 Task: Remove "all the stickers" from the card.
Action: Mouse pressed left at (655, 183)
Screenshot: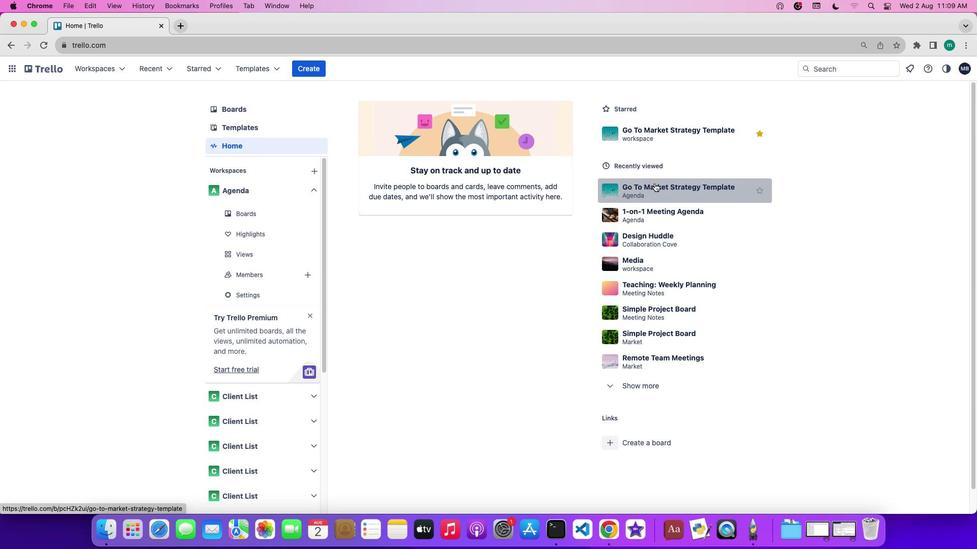 
Action: Mouse moved to (924, 222)
Screenshot: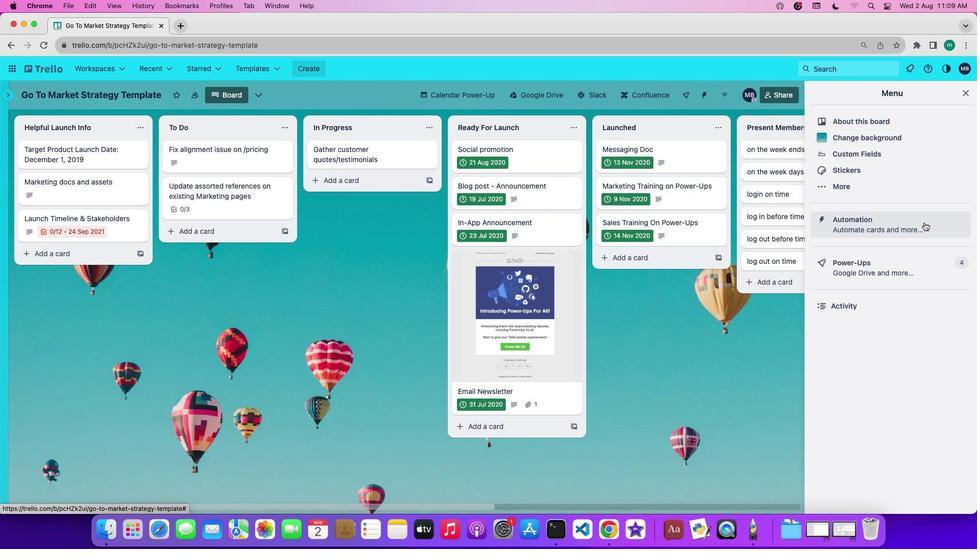 
Action: Mouse pressed left at (924, 222)
Screenshot: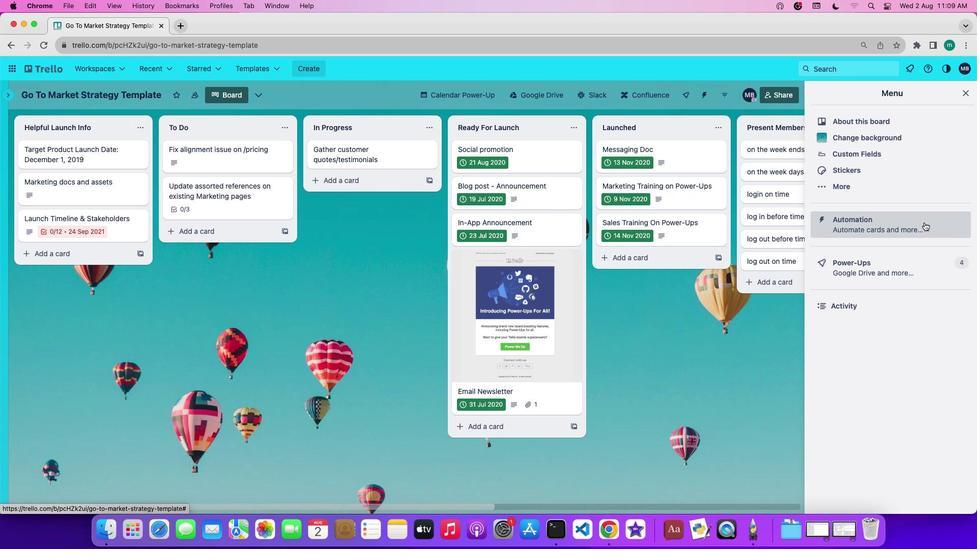
Action: Mouse moved to (65, 261)
Screenshot: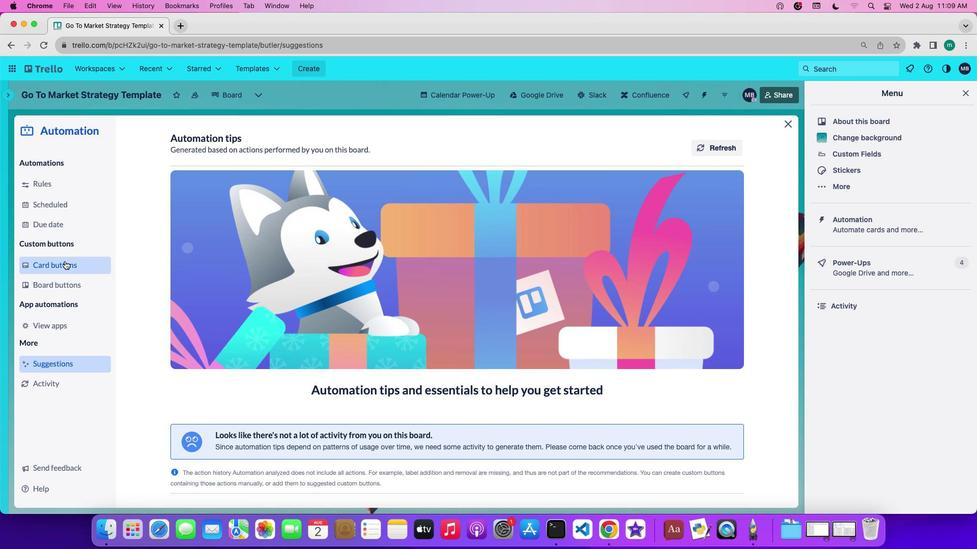 
Action: Mouse pressed left at (65, 261)
Screenshot: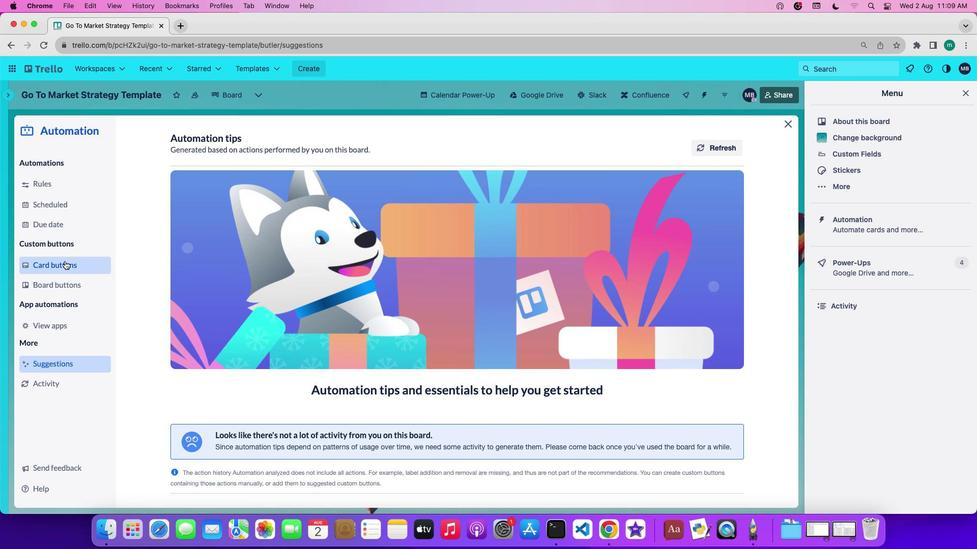 
Action: Mouse moved to (239, 353)
Screenshot: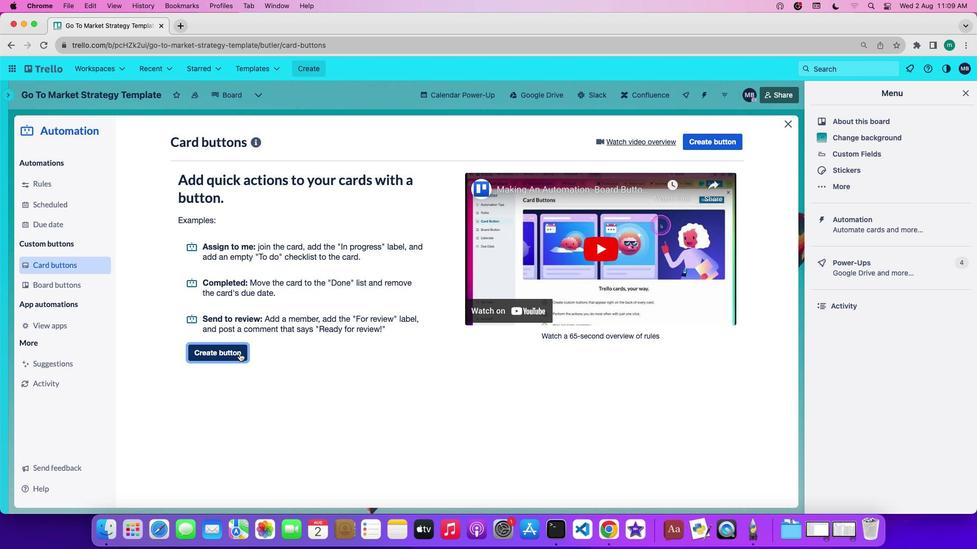 
Action: Mouse pressed left at (239, 353)
Screenshot: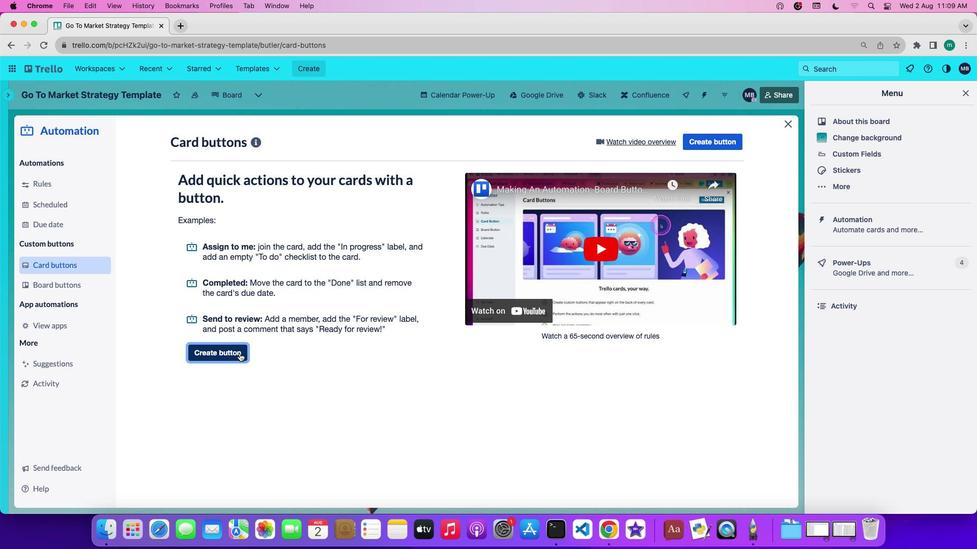 
Action: Mouse moved to (453, 274)
Screenshot: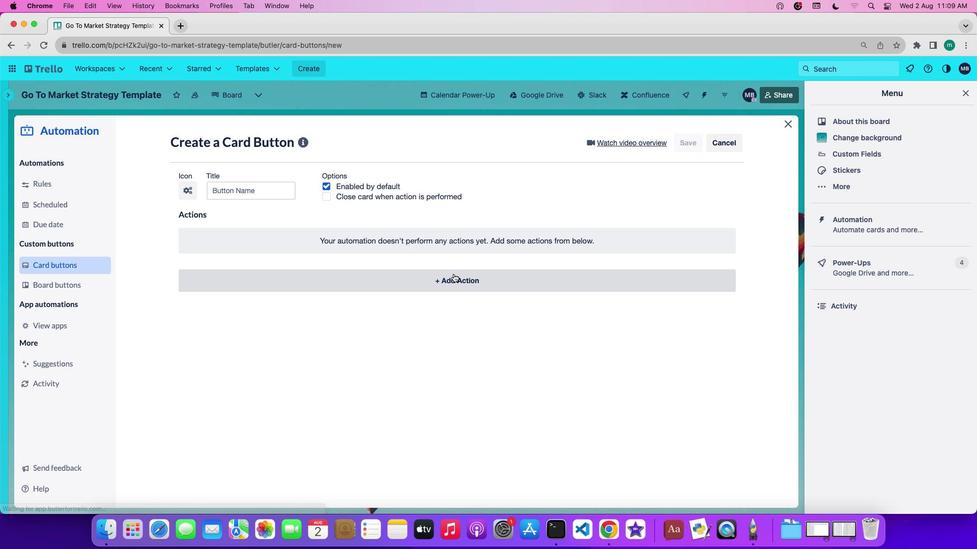 
Action: Mouse pressed left at (453, 274)
Screenshot: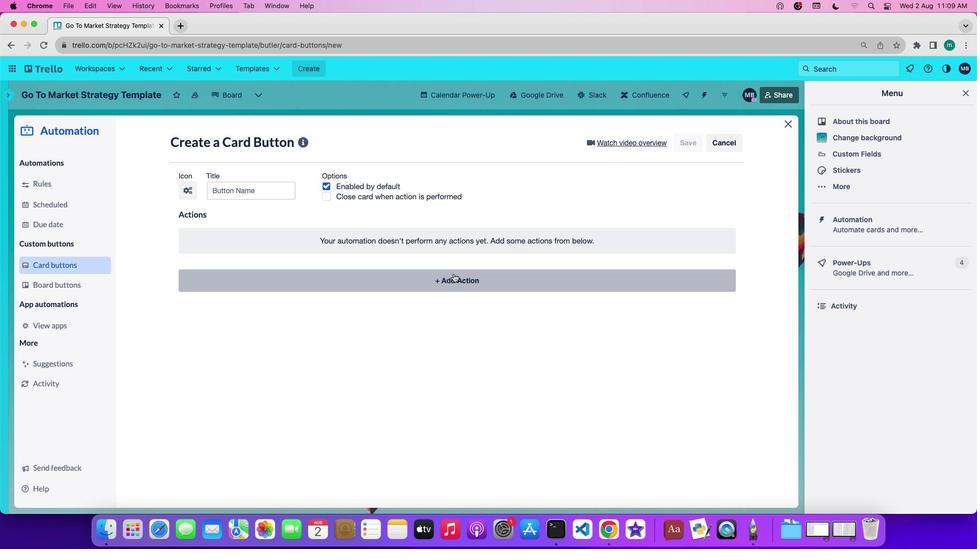 
Action: Mouse moved to (228, 313)
Screenshot: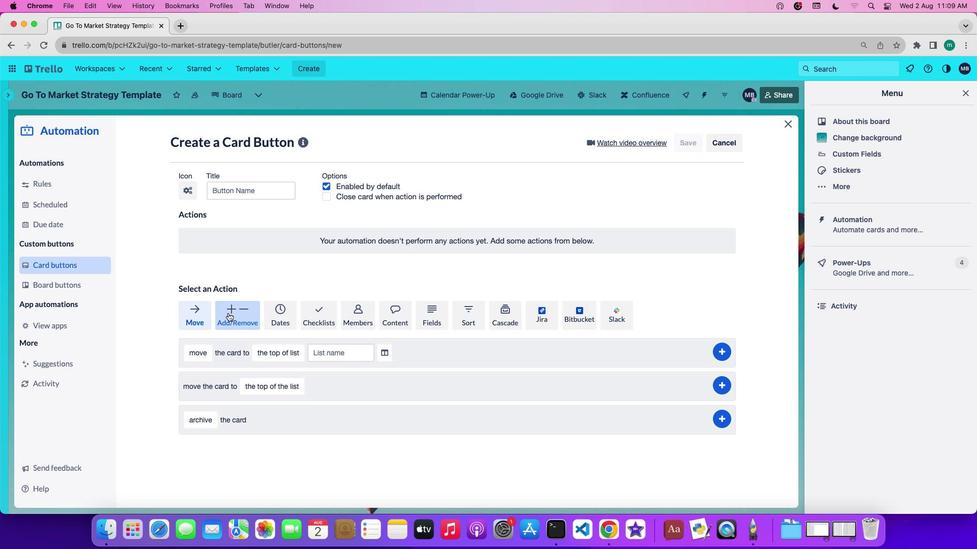 
Action: Mouse pressed left at (228, 313)
Screenshot: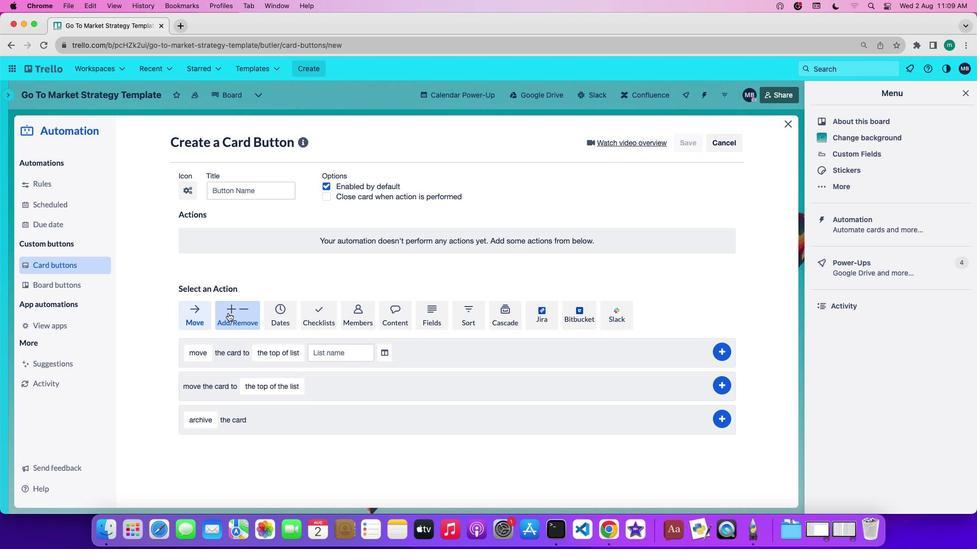 
Action: Mouse moved to (289, 349)
Screenshot: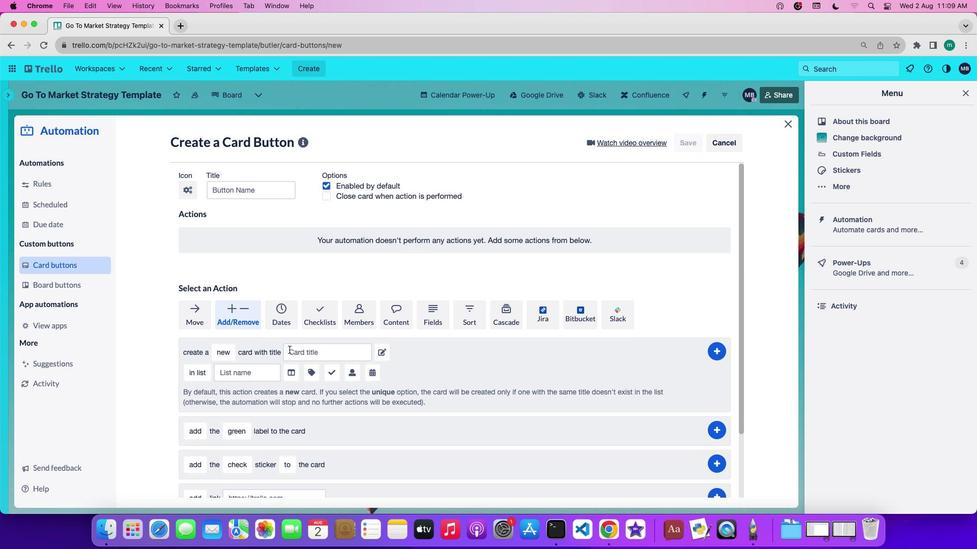 
Action: Mouse scrolled (289, 349) with delta (0, 0)
Screenshot: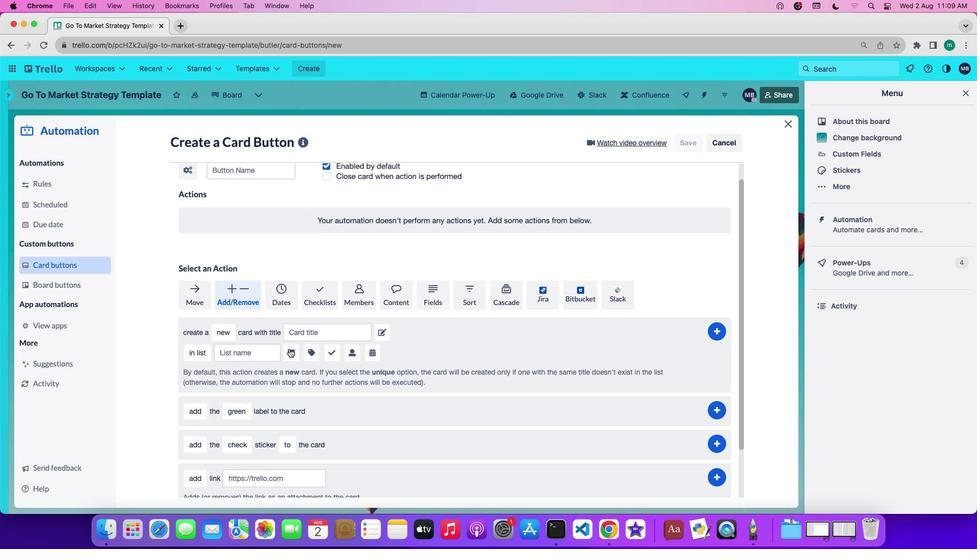 
Action: Mouse scrolled (289, 349) with delta (0, 0)
Screenshot: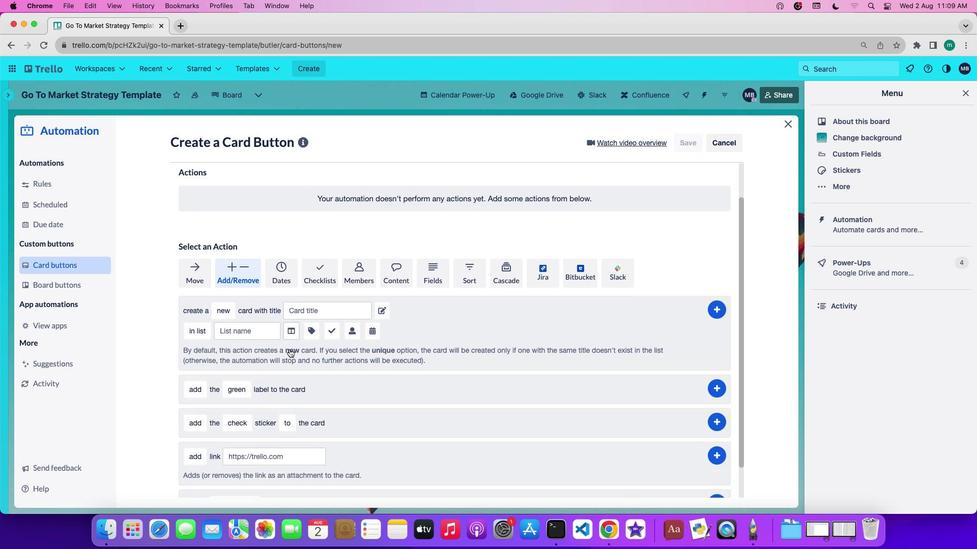 
Action: Mouse scrolled (289, 349) with delta (0, -1)
Screenshot: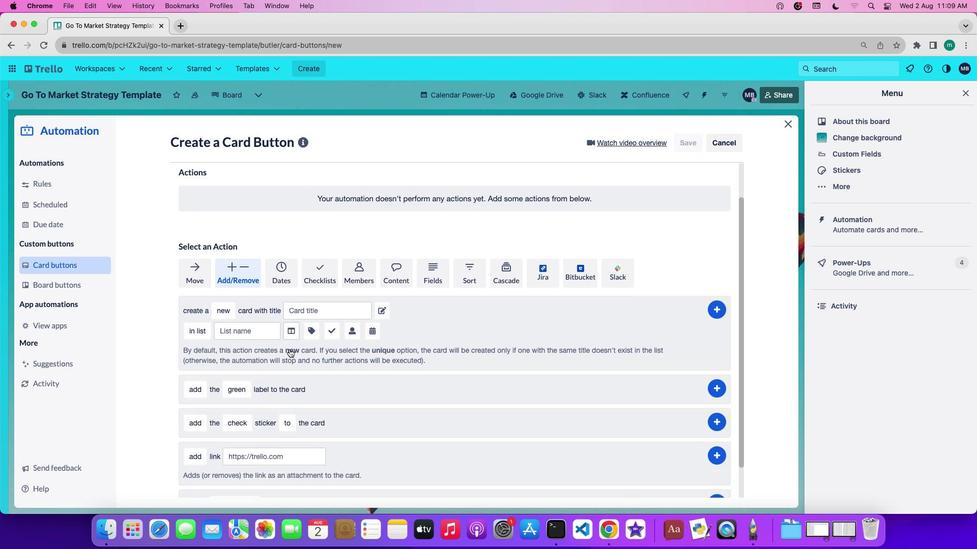
Action: Mouse scrolled (289, 349) with delta (0, -2)
Screenshot: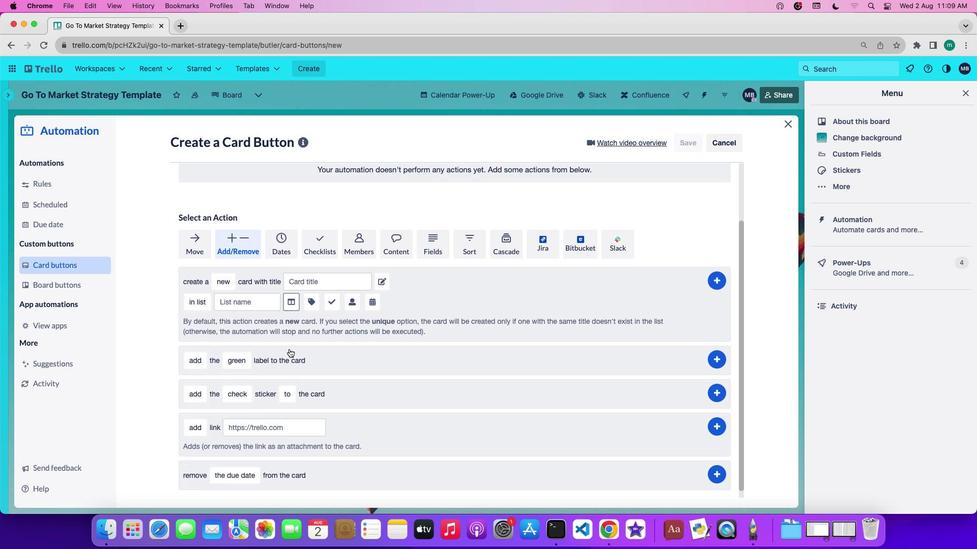 
Action: Mouse moved to (289, 349)
Screenshot: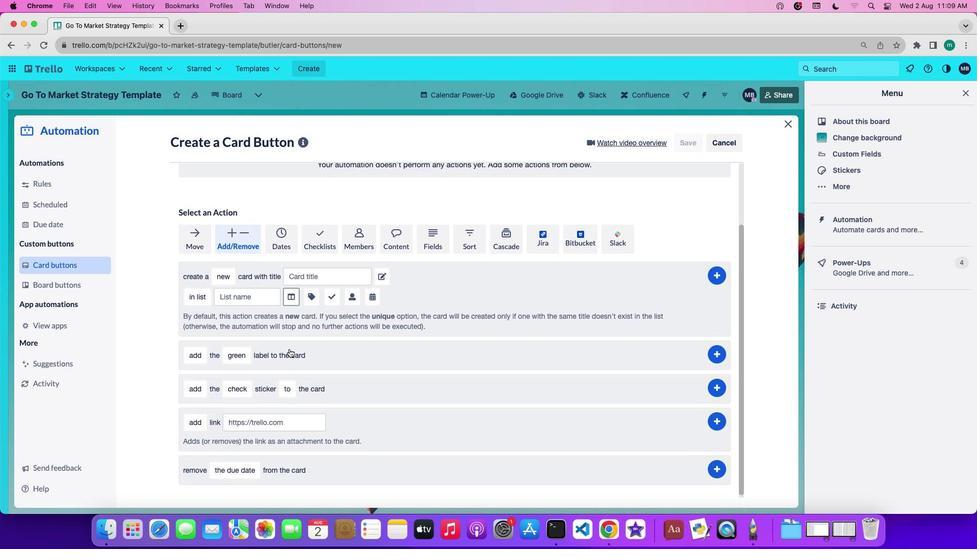 
Action: Mouse scrolled (289, 349) with delta (0, -2)
Screenshot: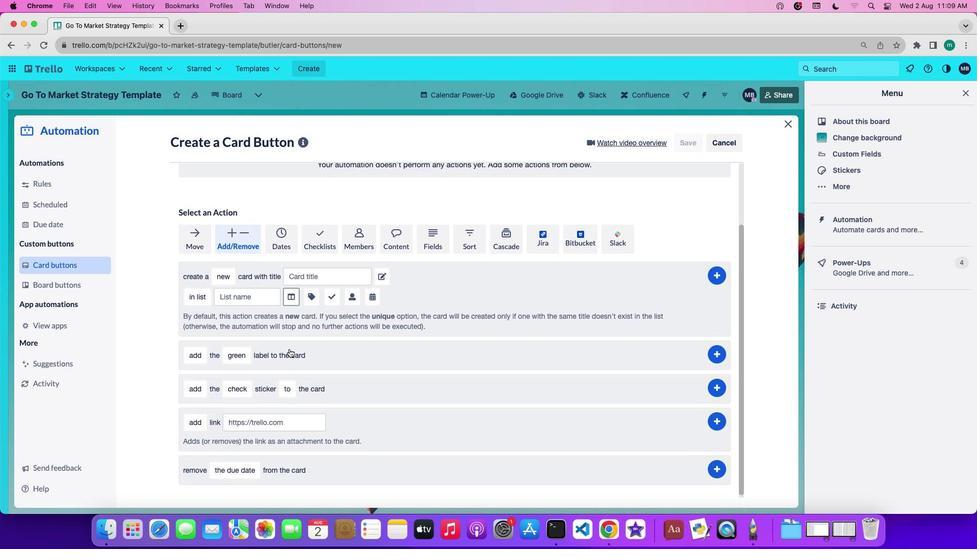 
Action: Mouse moved to (241, 465)
Screenshot: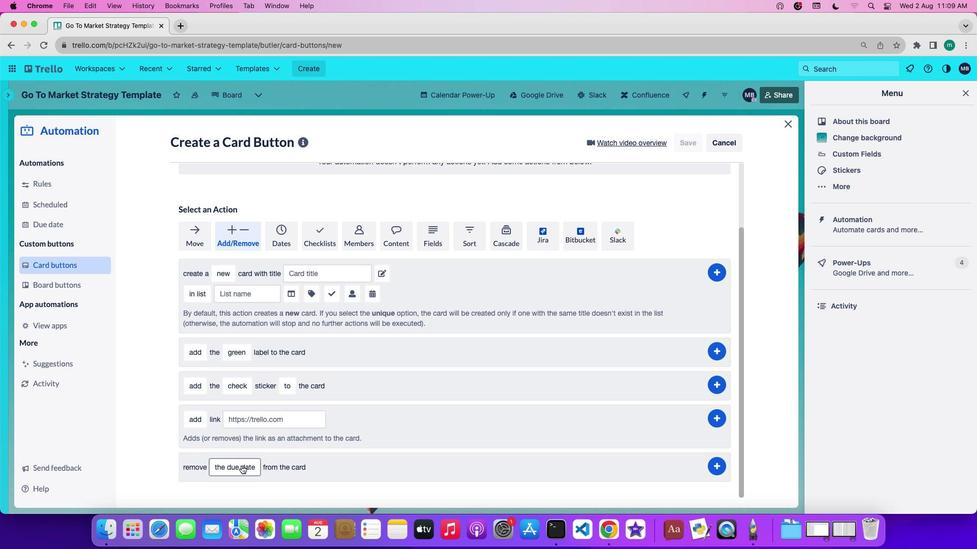 
Action: Mouse pressed left at (241, 465)
Screenshot: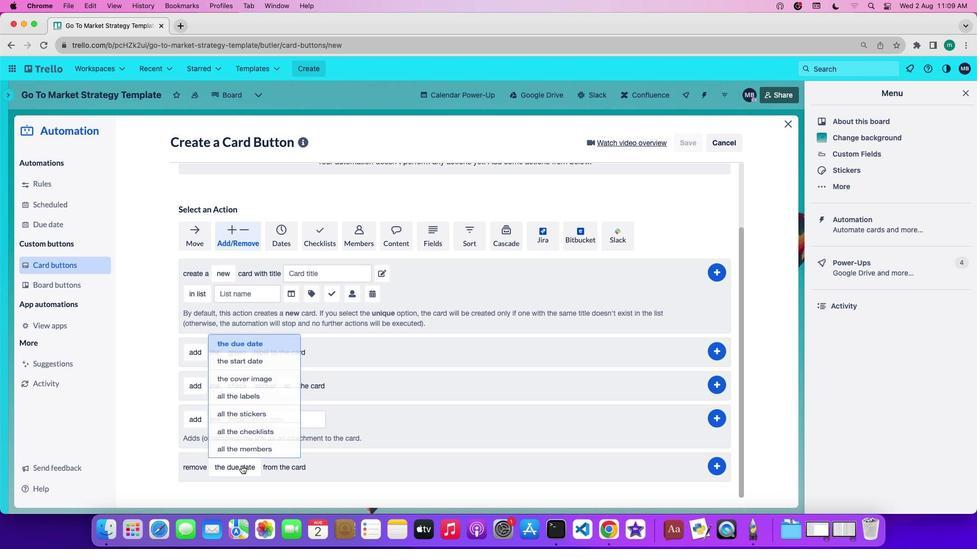 
Action: Mouse moved to (244, 410)
Screenshot: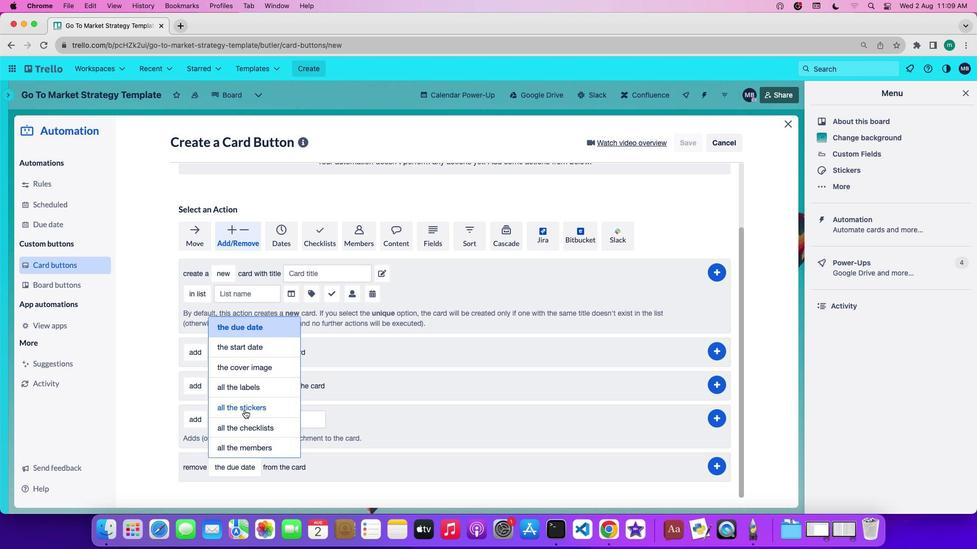 
Action: Mouse pressed left at (244, 410)
Screenshot: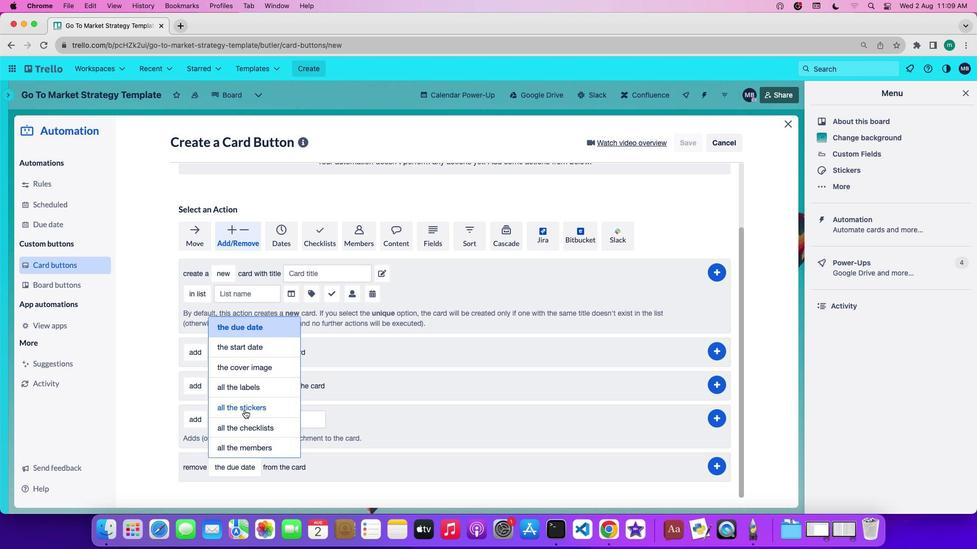 
Action: Mouse moved to (724, 463)
Screenshot: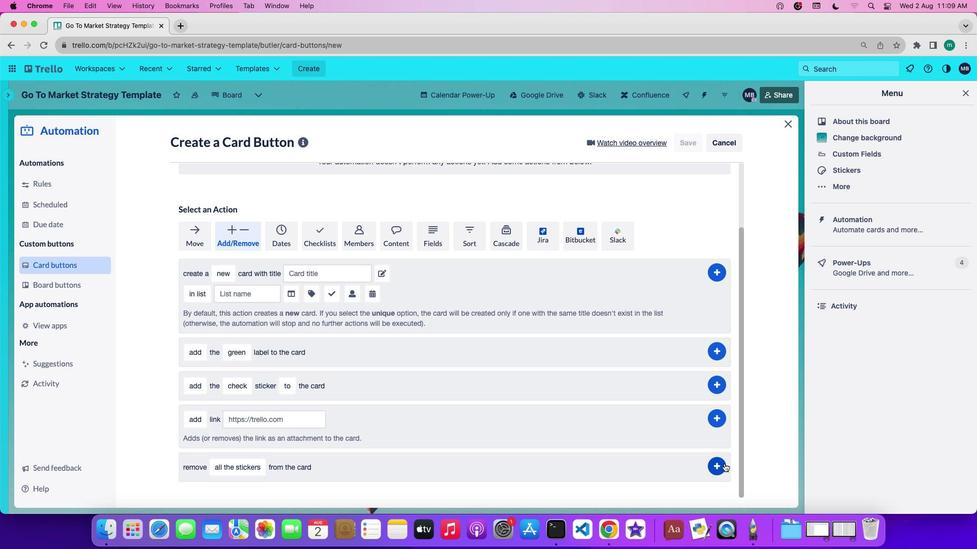 
Action: Mouse pressed left at (724, 463)
Screenshot: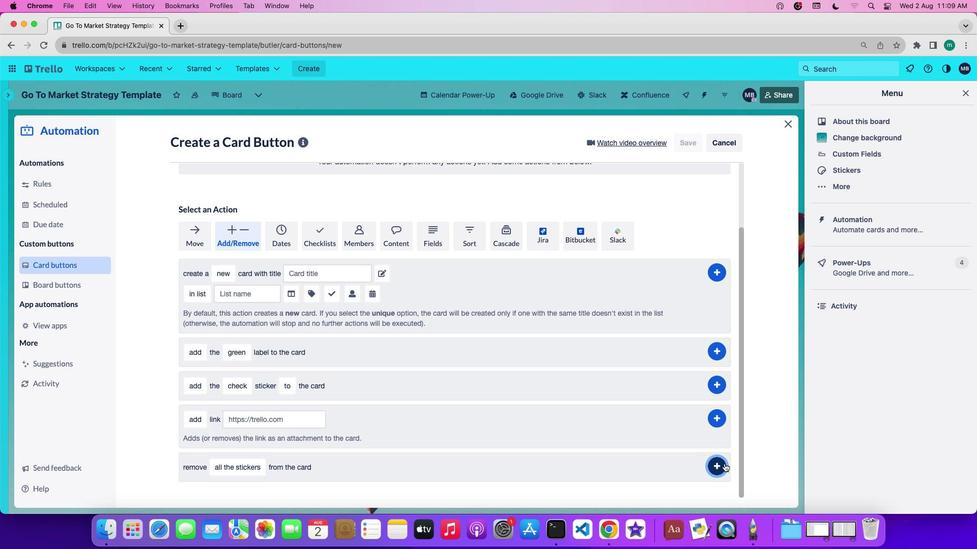 
